 Task: Find the best route from Las Vegas, Nevada, to the Grand Canyon, Arizona.
Action: Mouse moved to (244, 63)
Screenshot: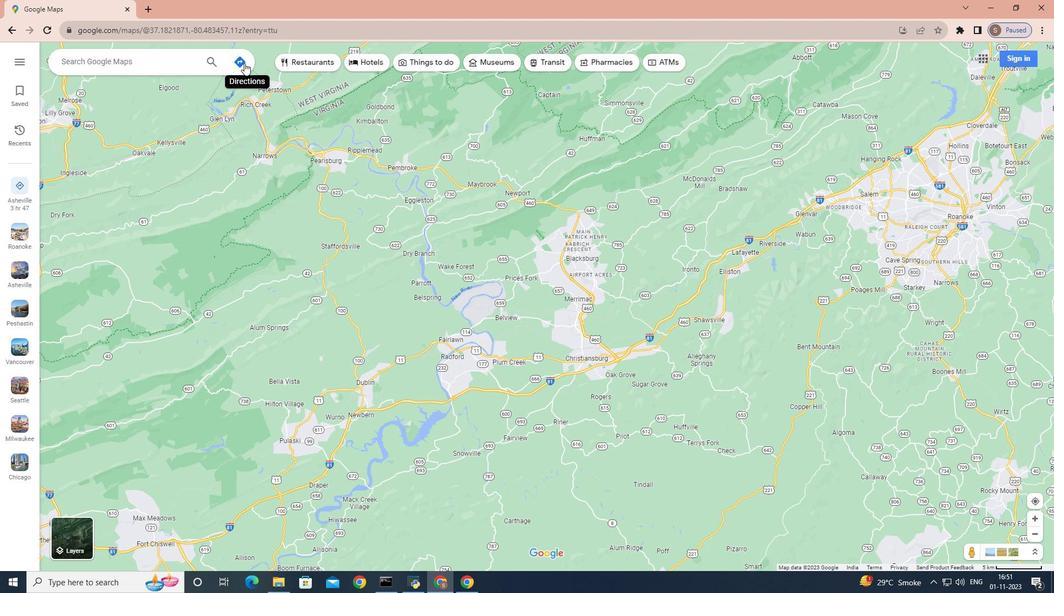 
Action: Mouse pressed left at (244, 63)
Screenshot: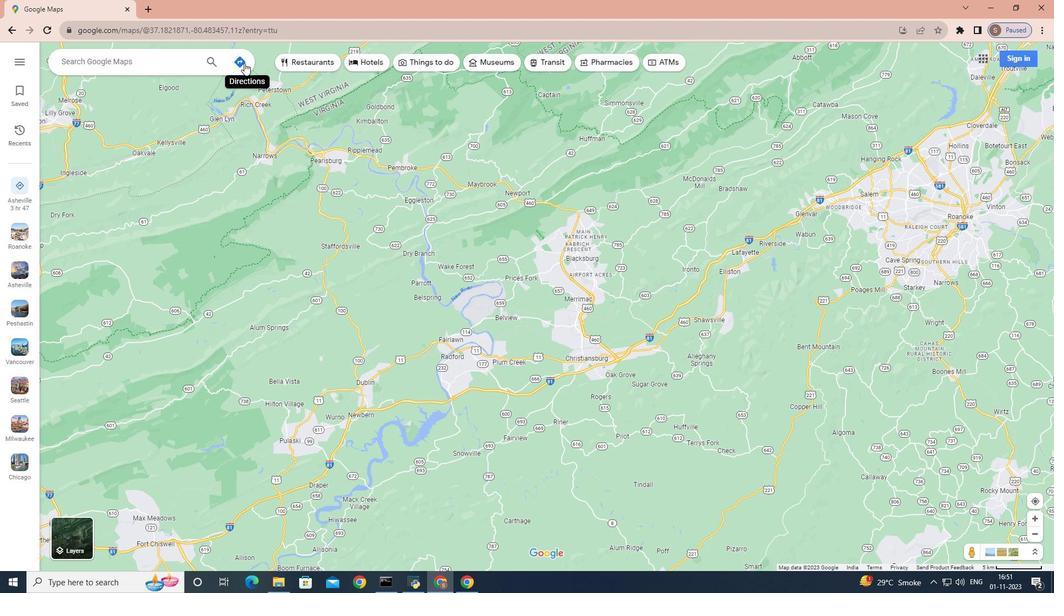 
Action: Mouse moved to (134, 91)
Screenshot: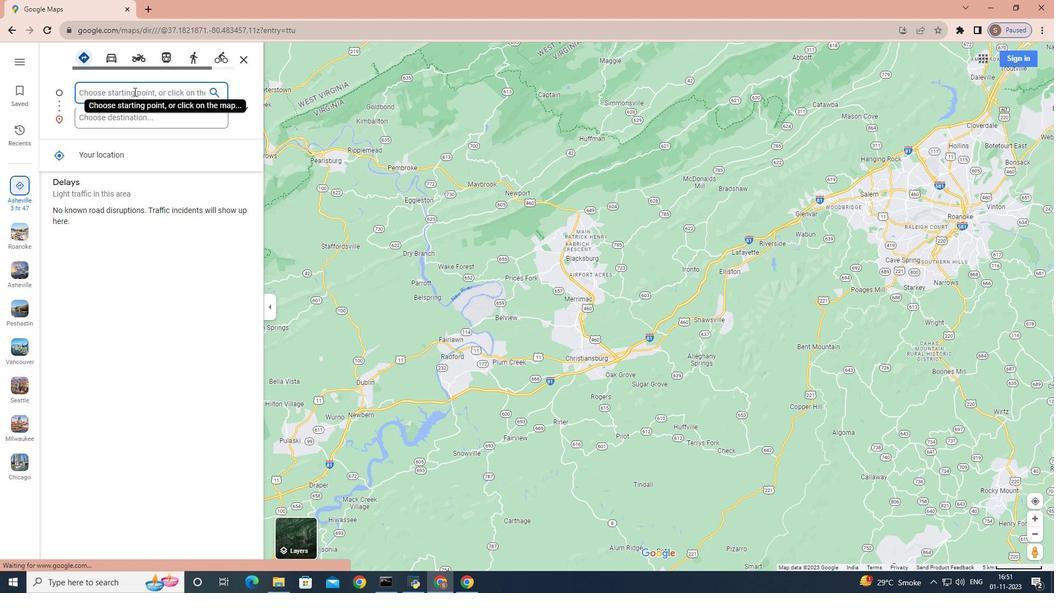
Action: Key pressed <Key.shift_r>Las<Key.space><Key.shift>Vegas,<Key.space><Key.shift_r><Key.shift_r><Key.shift_r><Key.shift_r>Nevada
Screenshot: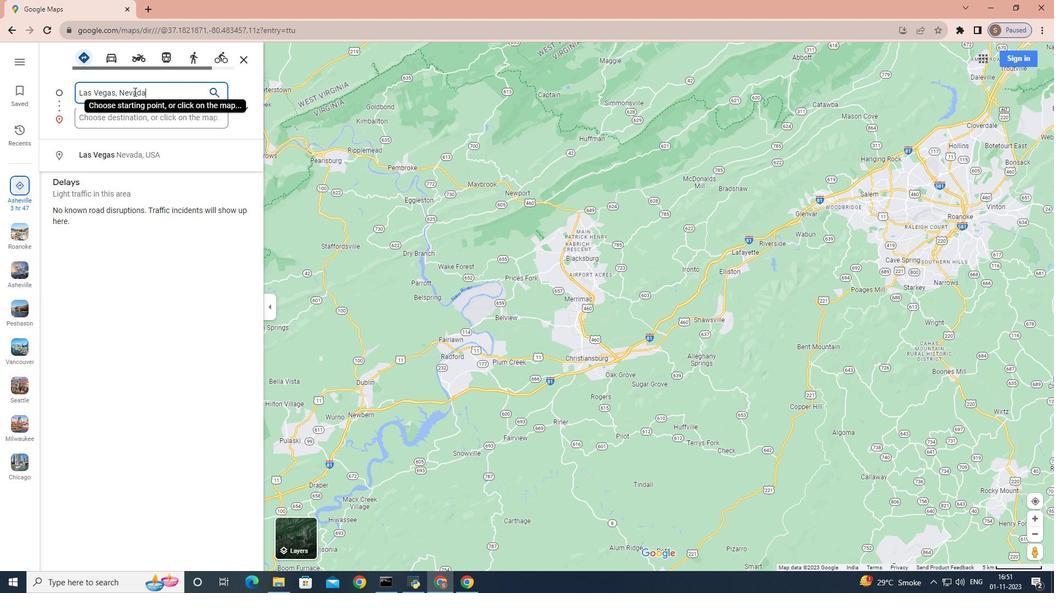 
Action: Mouse moved to (135, 118)
Screenshot: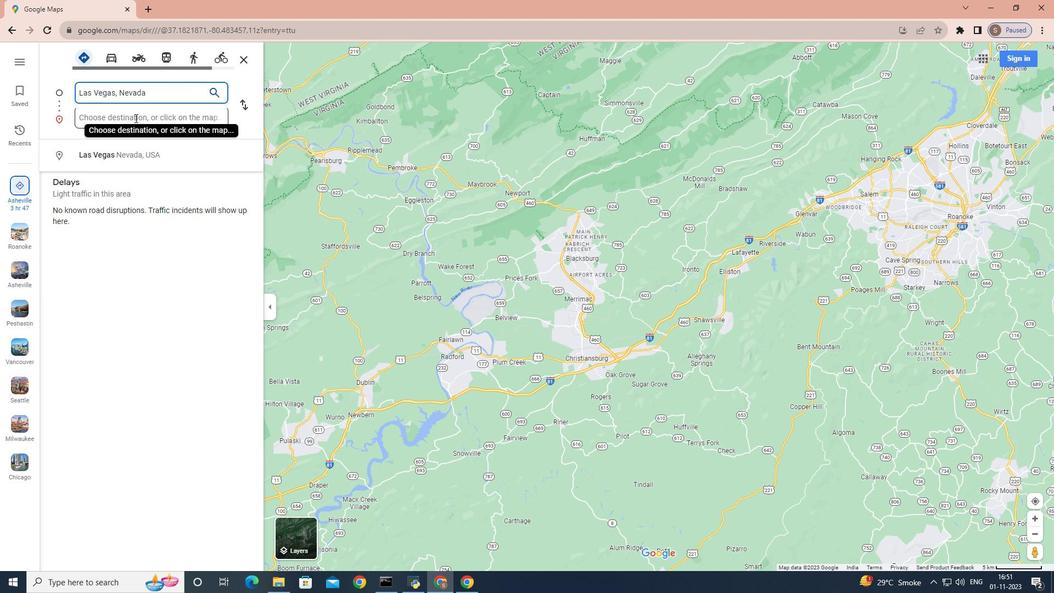 
Action: Mouse pressed left at (135, 118)
Screenshot: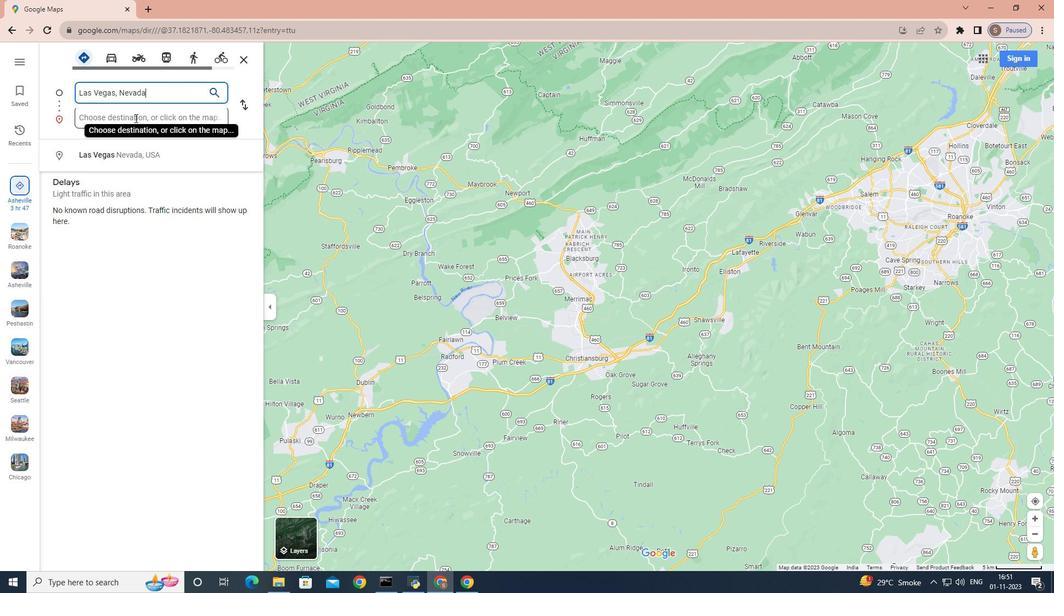 
Action: Key pressed <Key.shift_r>Grand<Key.space><Key.shift><Key.shift>Canyon,<Key.space><Key.shift>Arizona
Screenshot: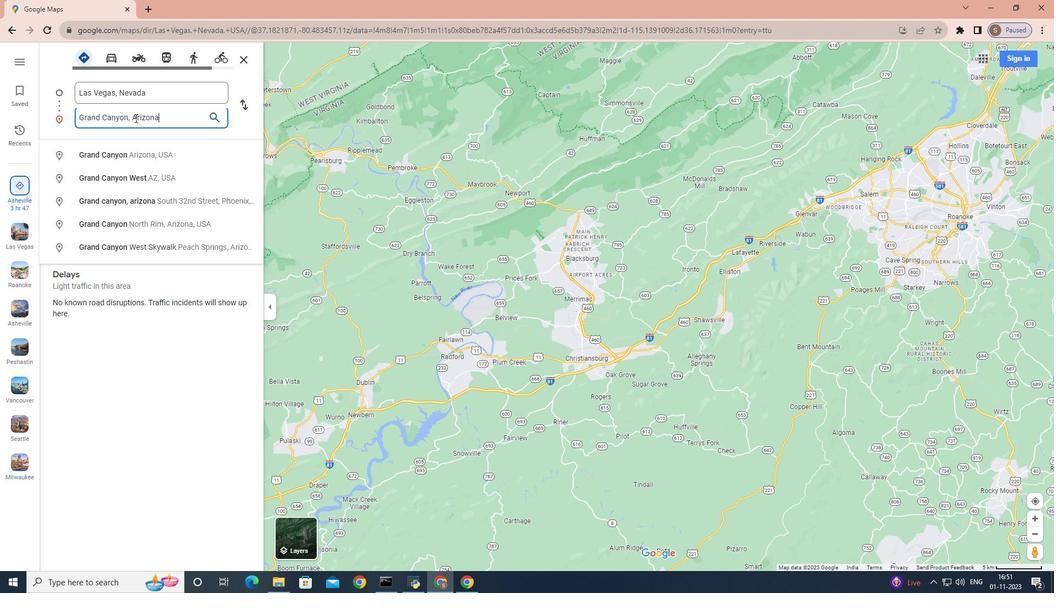 
Action: Mouse moved to (90, 57)
Screenshot: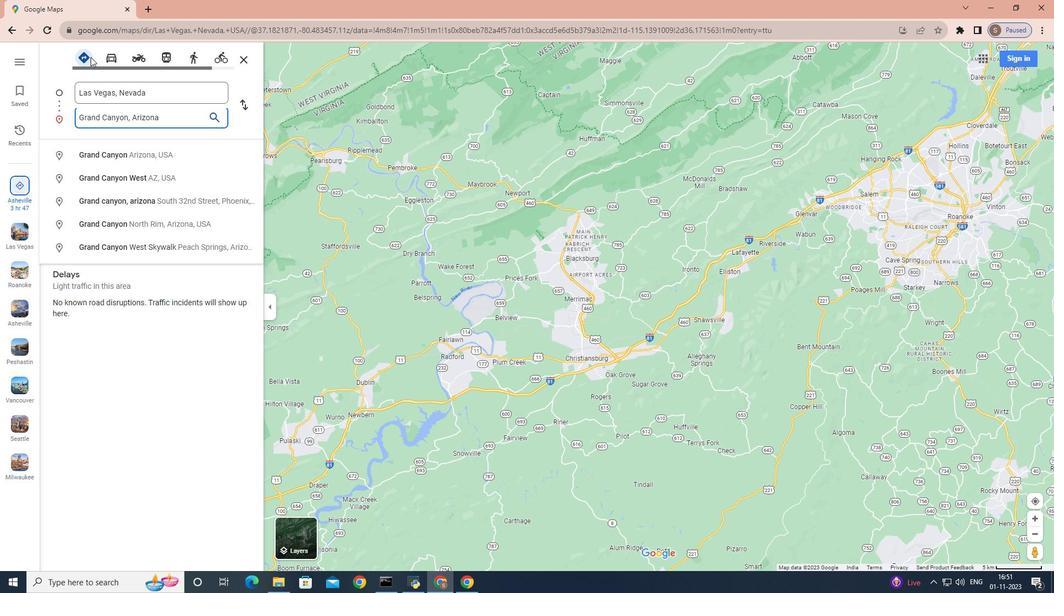 
Action: Mouse pressed left at (90, 57)
Screenshot: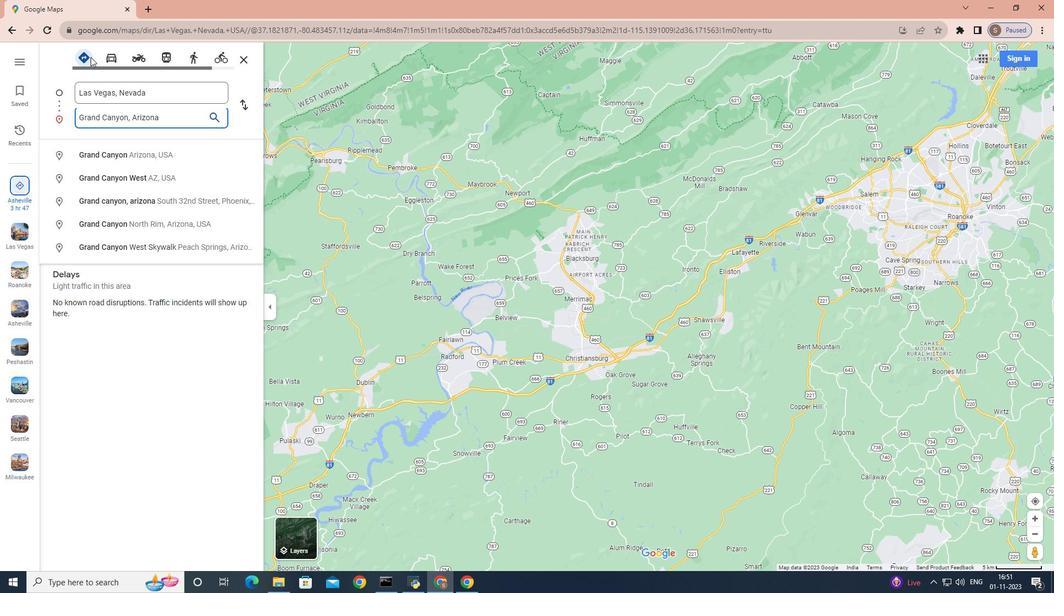 
Action: Mouse pressed left at (90, 57)
Screenshot: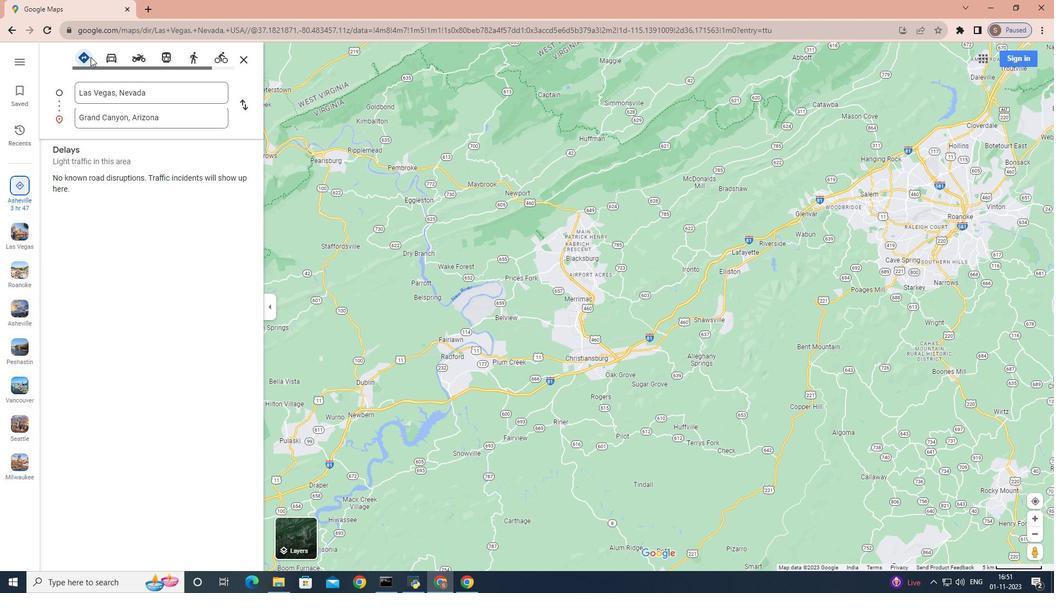 
Action: Key pressed <Key.enter>
Screenshot: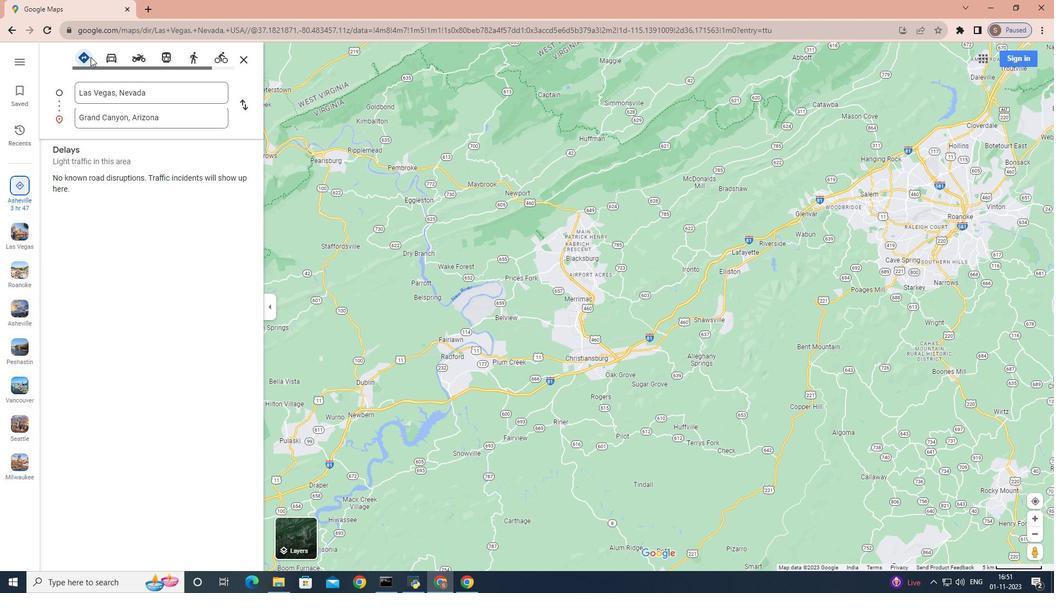 
Action: Mouse moved to (147, 118)
Screenshot: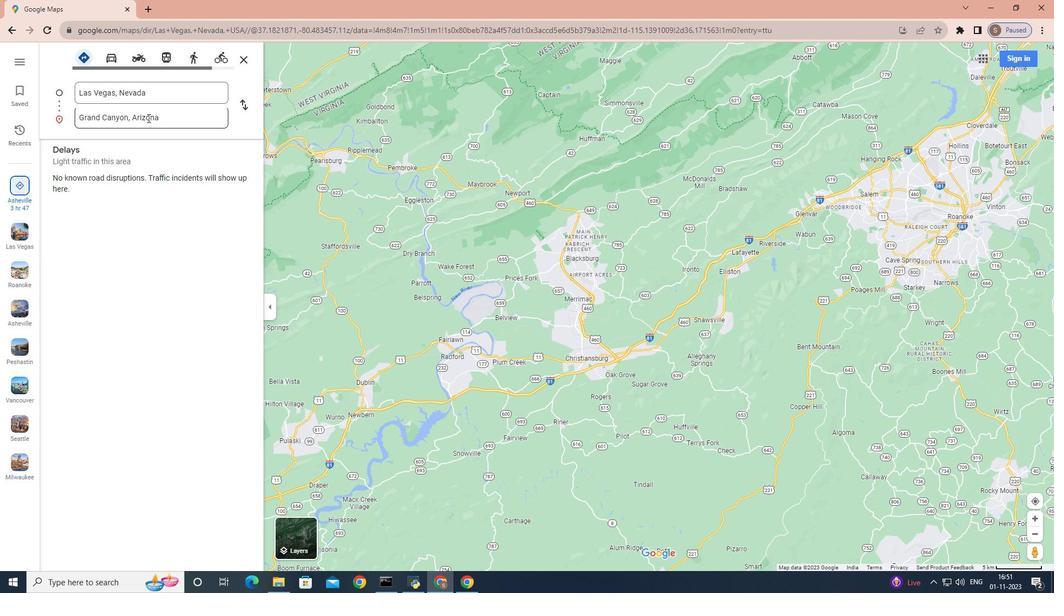 
Action: Mouse pressed left at (147, 118)
Screenshot: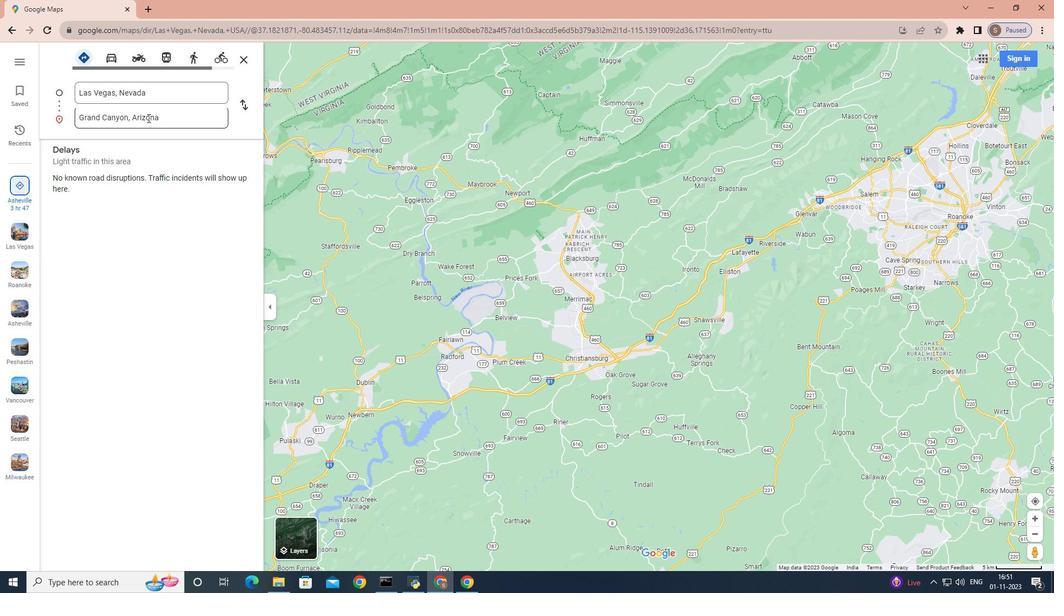 
Action: Mouse moved to (182, 124)
Screenshot: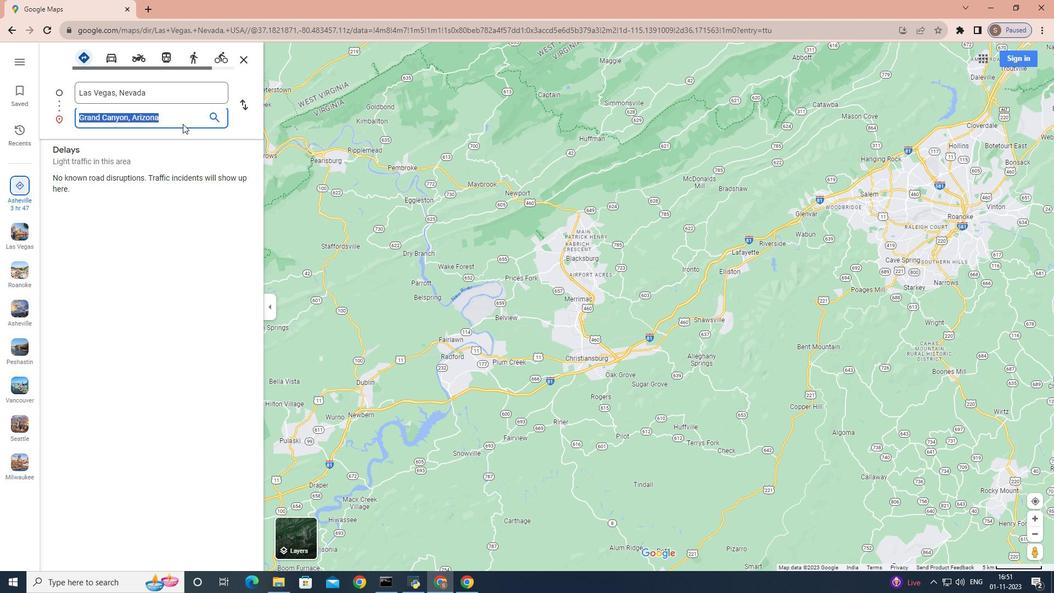 
Action: Mouse pressed left at (182, 124)
Screenshot: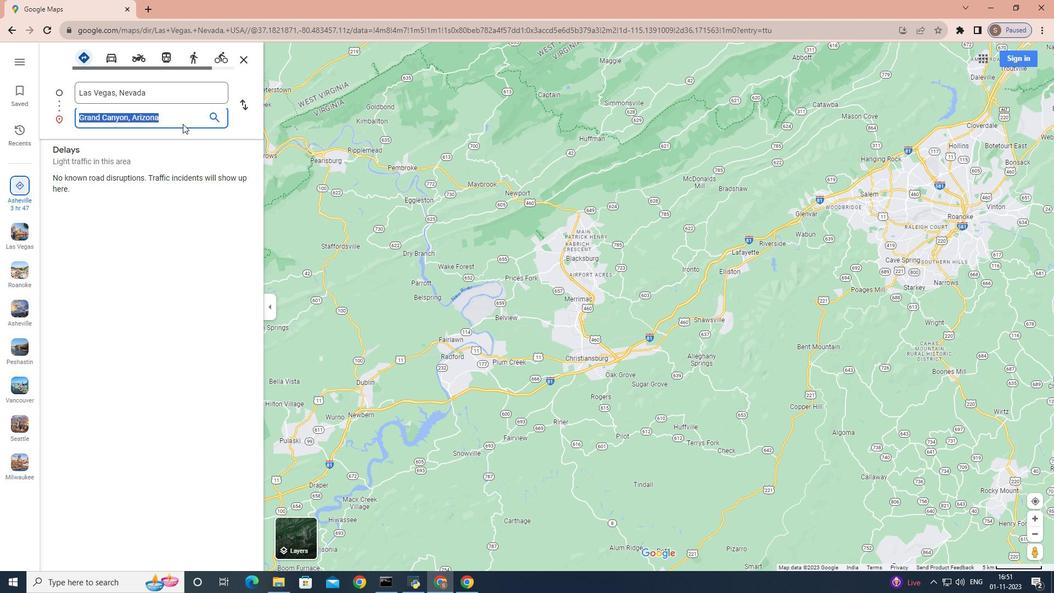 
Action: Mouse moved to (183, 120)
Screenshot: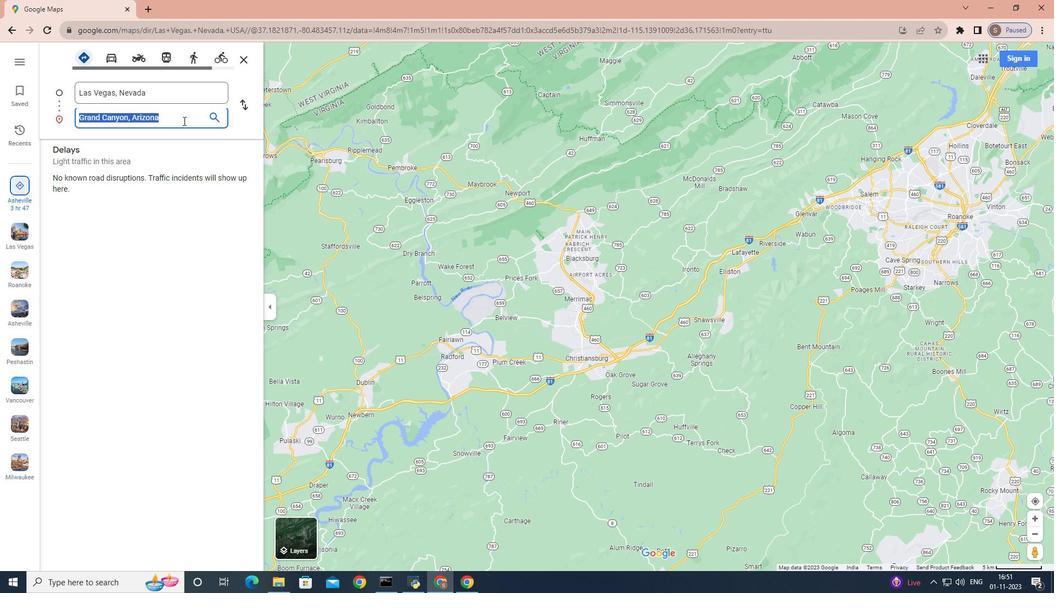 
Action: Key pressed <Key.enter>
Screenshot: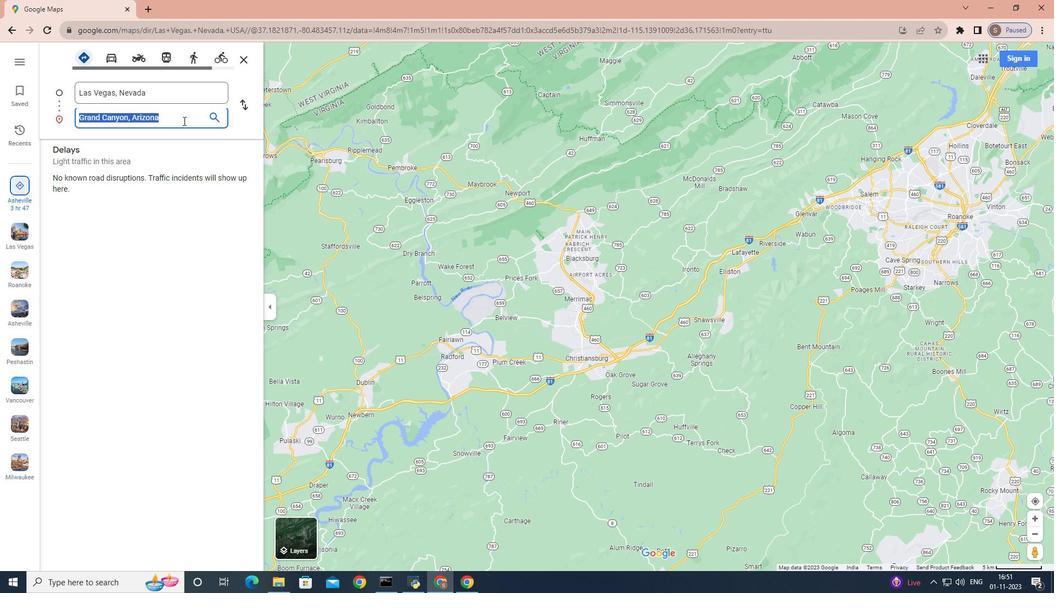 
Action: Mouse moved to (316, 211)
Screenshot: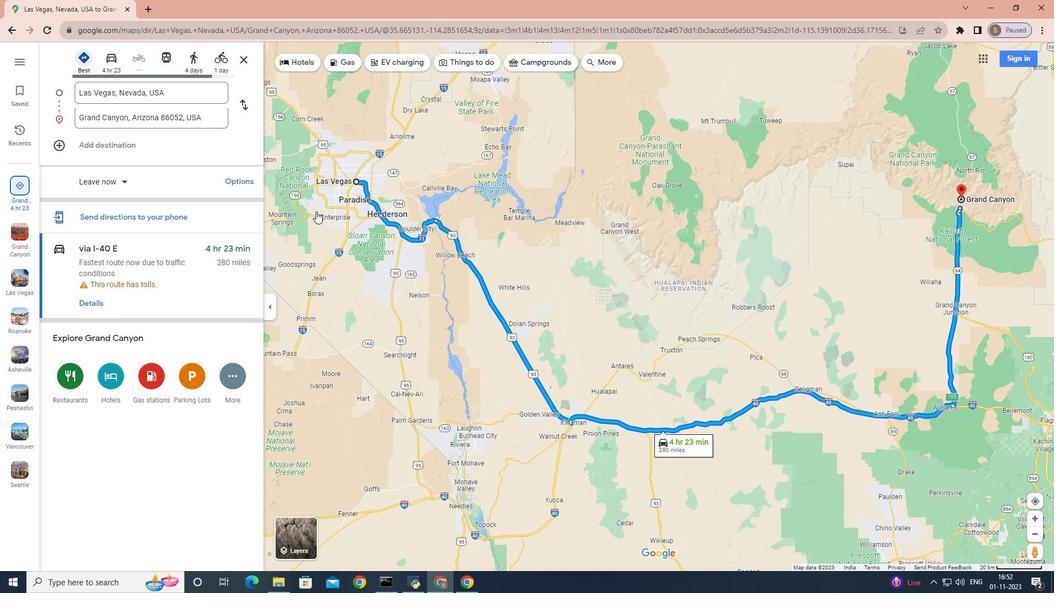 
